 Task: Move the card to the top of list "trello first" on the board name "progress report" in the move.
Action: Mouse pressed left at (453, 313)
Screenshot: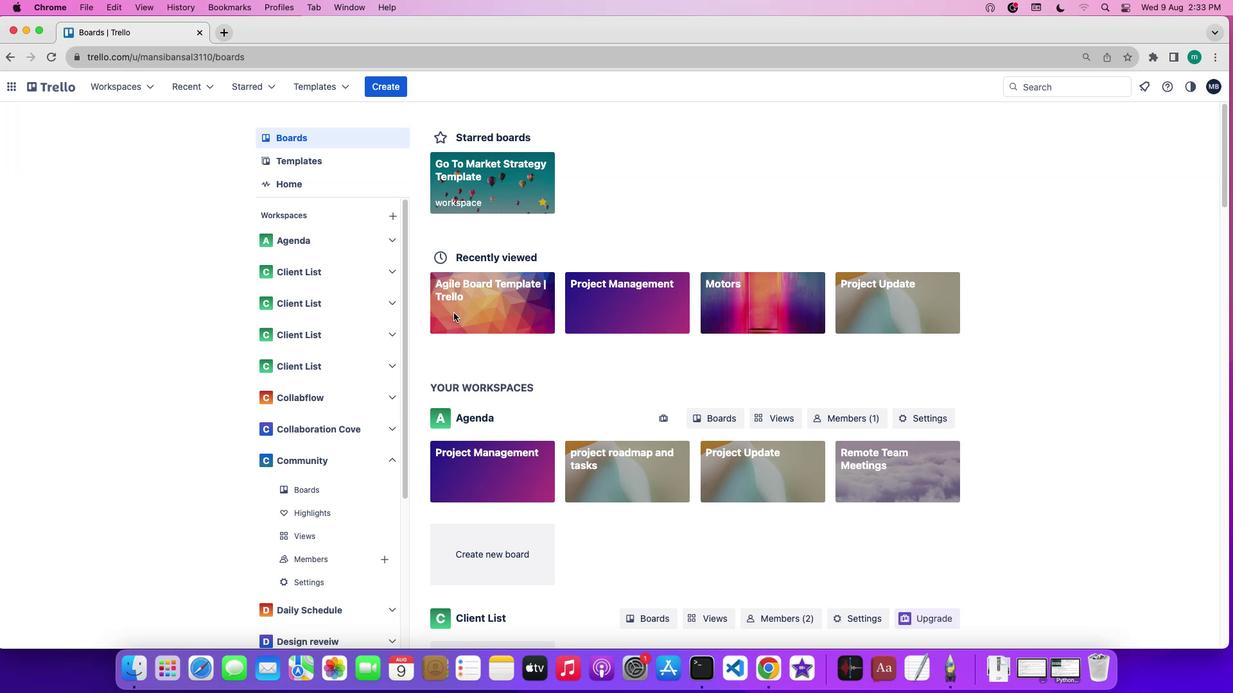 
Action: Mouse pressed left at (453, 313)
Screenshot: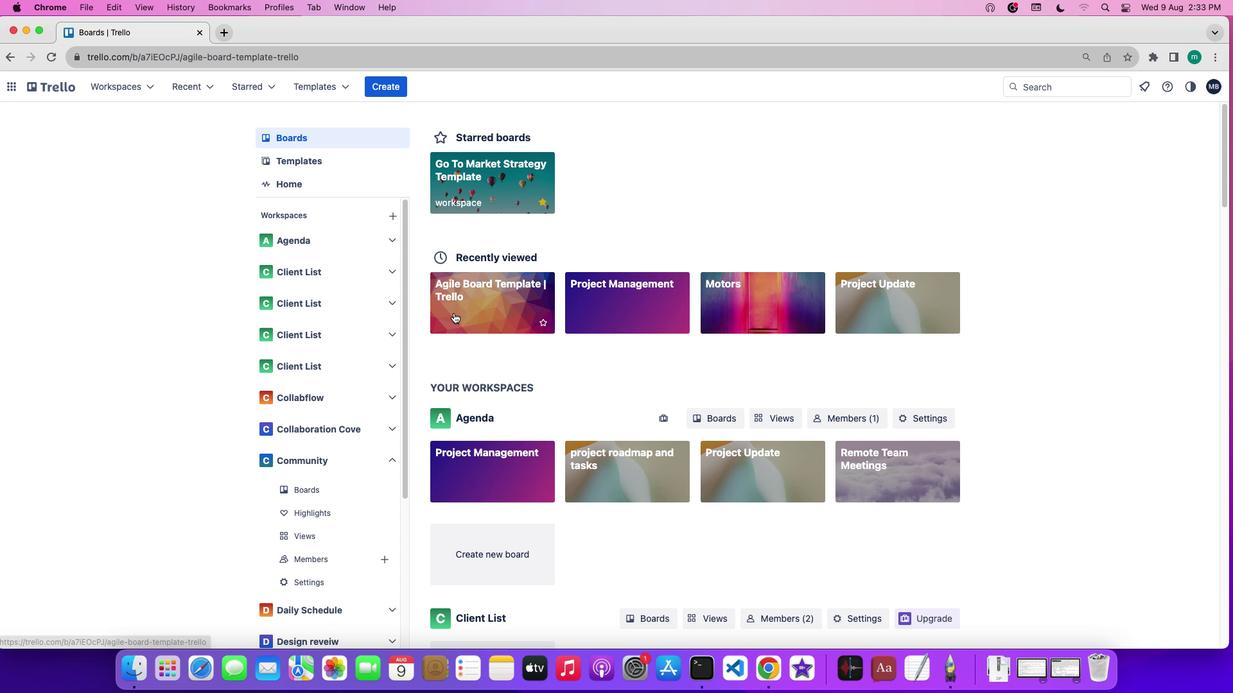 
Action: Mouse moved to (1107, 301)
Screenshot: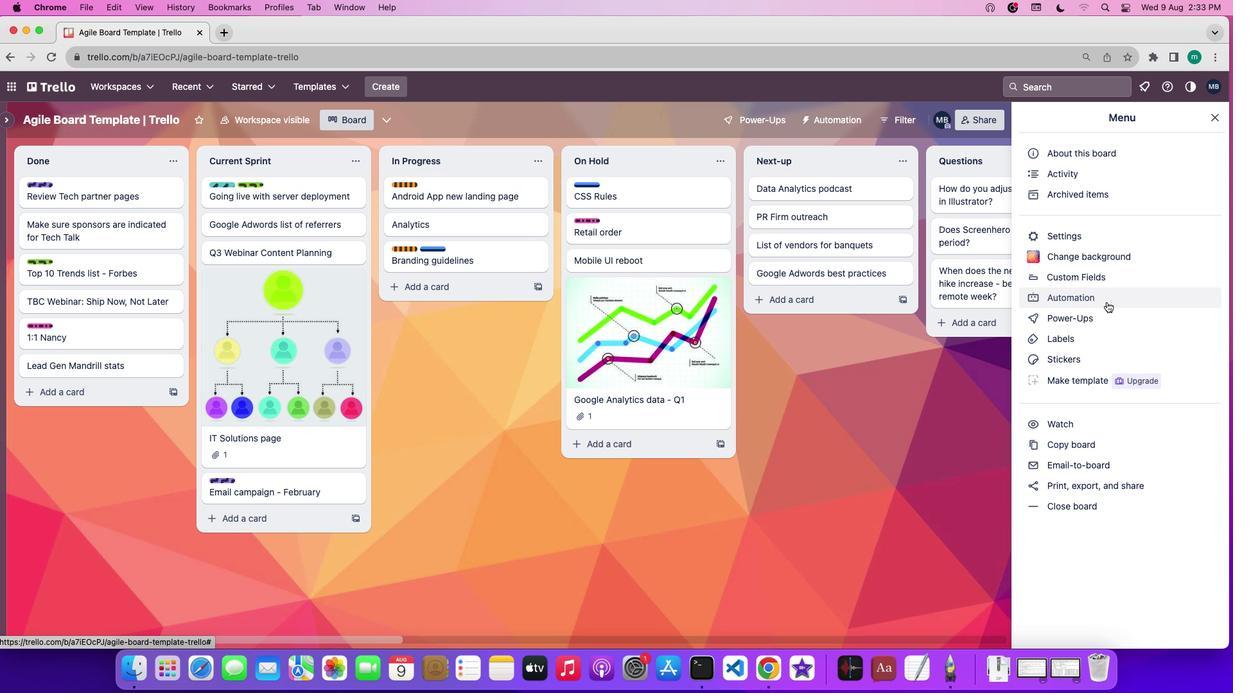 
Action: Mouse pressed left at (1107, 301)
Screenshot: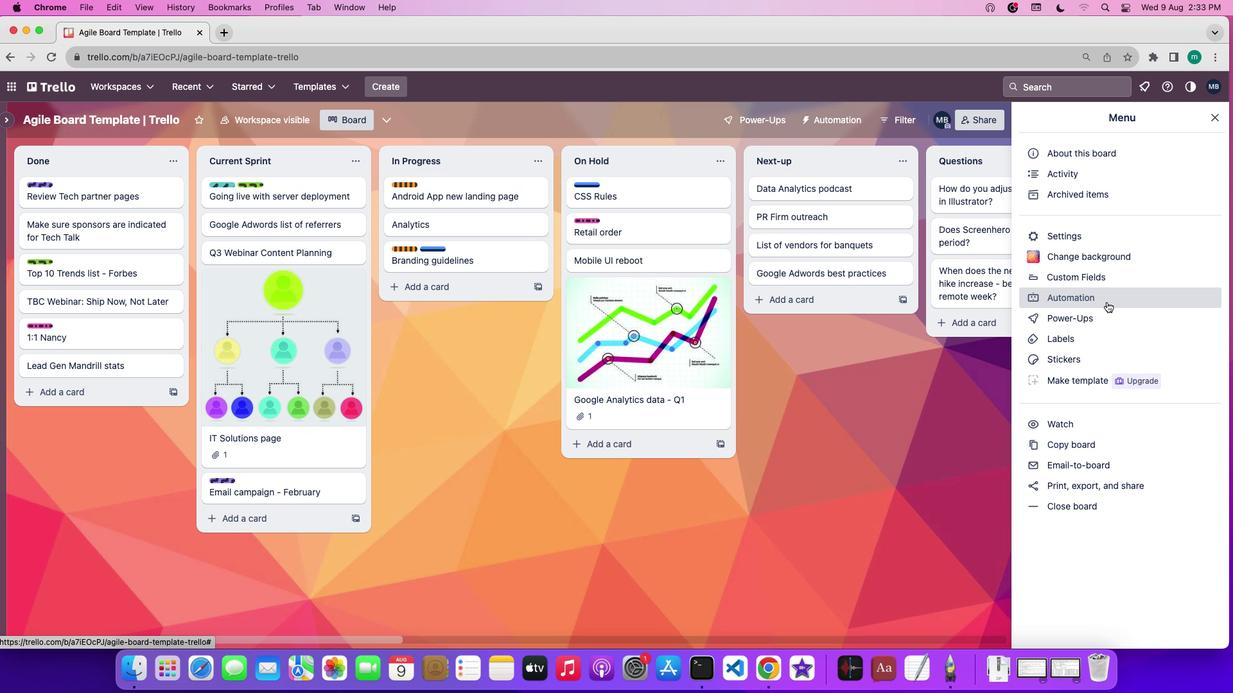 
Action: Mouse moved to (91, 331)
Screenshot: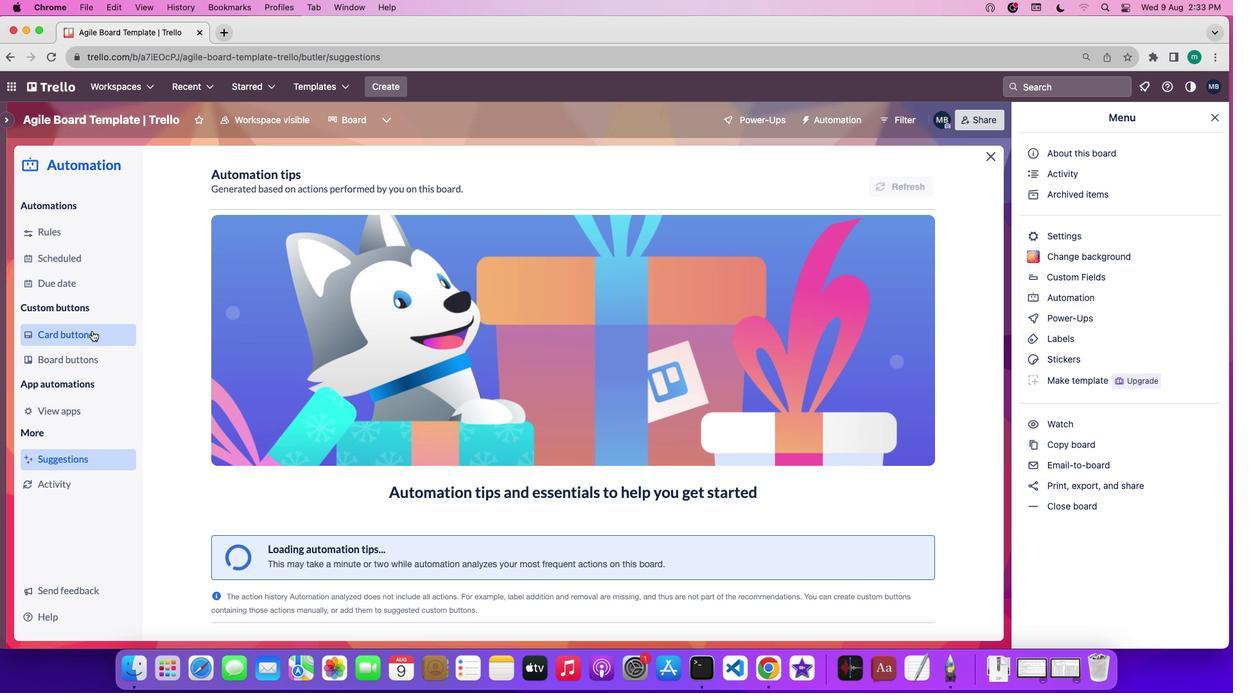 
Action: Mouse pressed left at (91, 331)
Screenshot: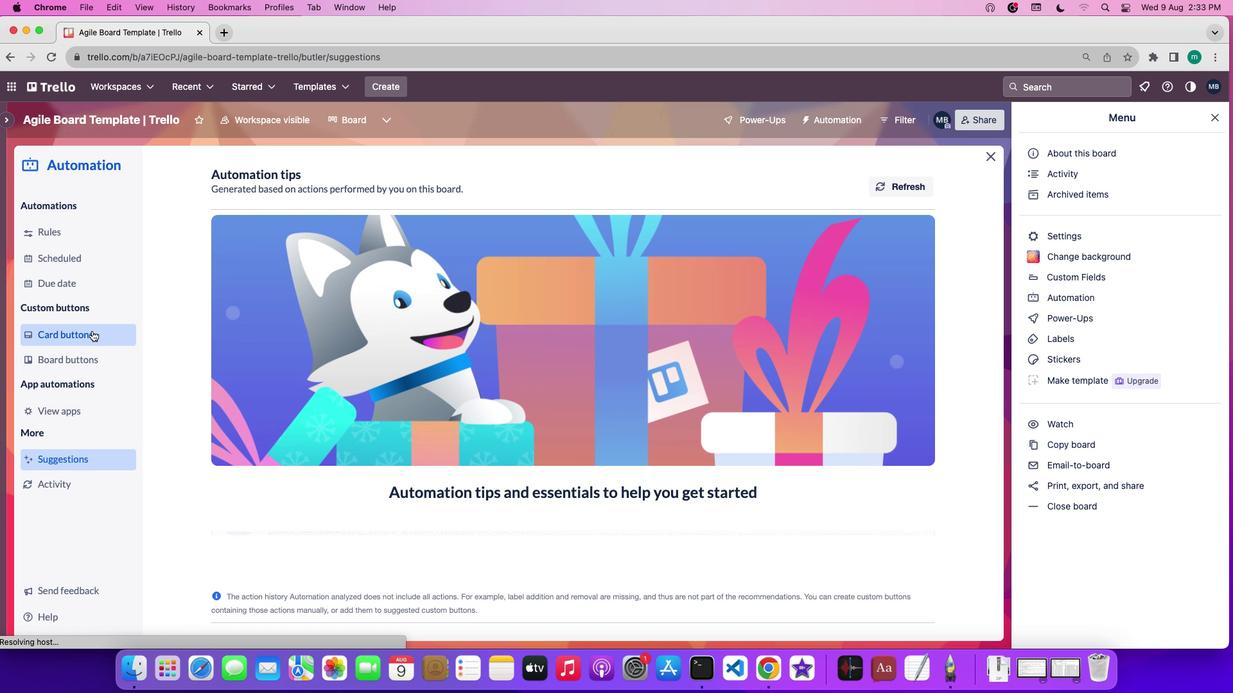 
Action: Mouse moved to (292, 453)
Screenshot: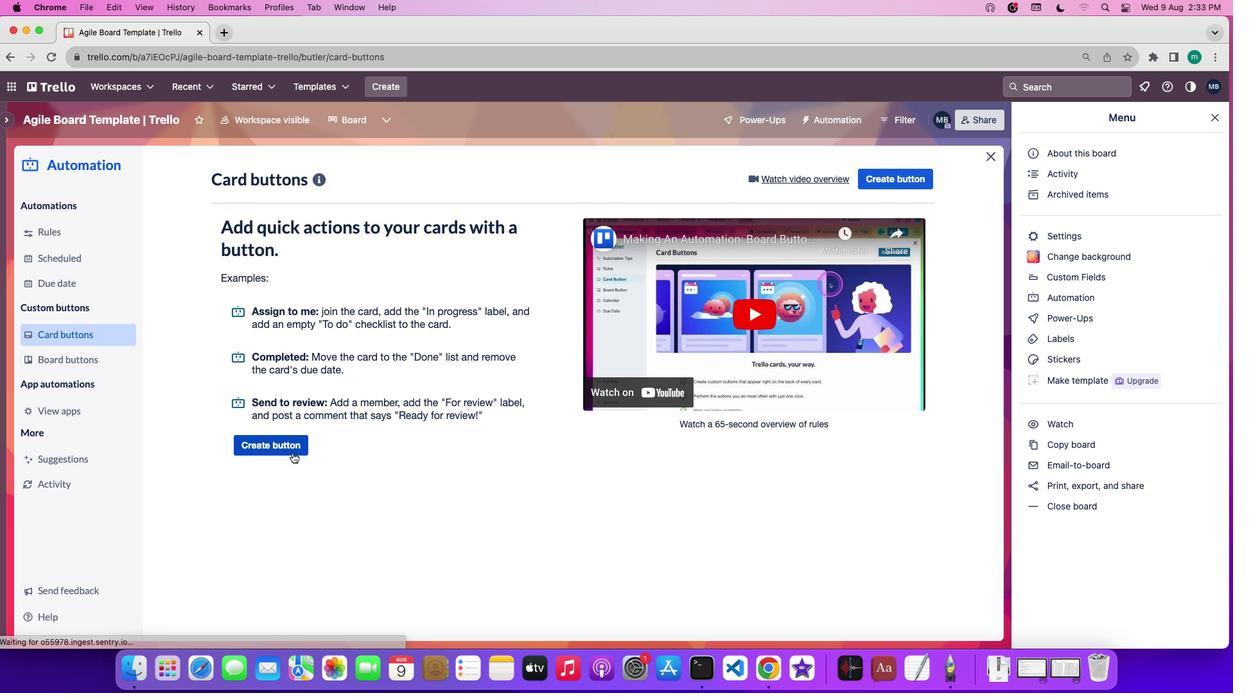 
Action: Mouse pressed left at (292, 453)
Screenshot: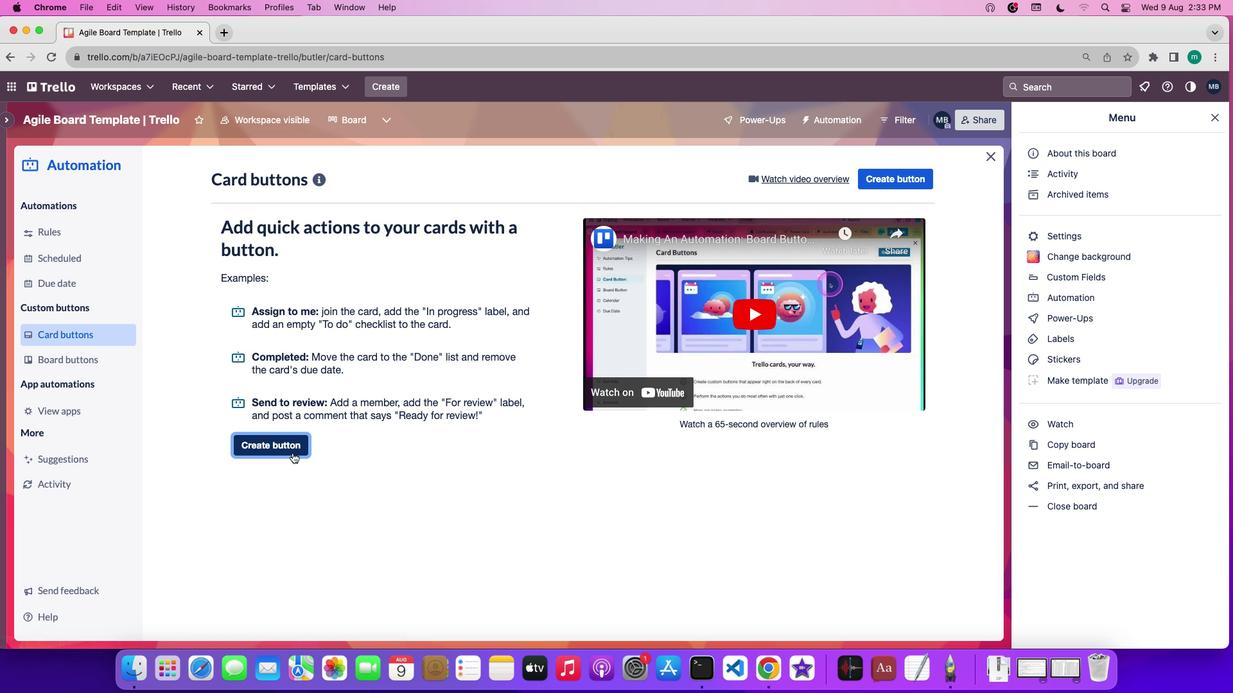 
Action: Mouse moved to (562, 358)
Screenshot: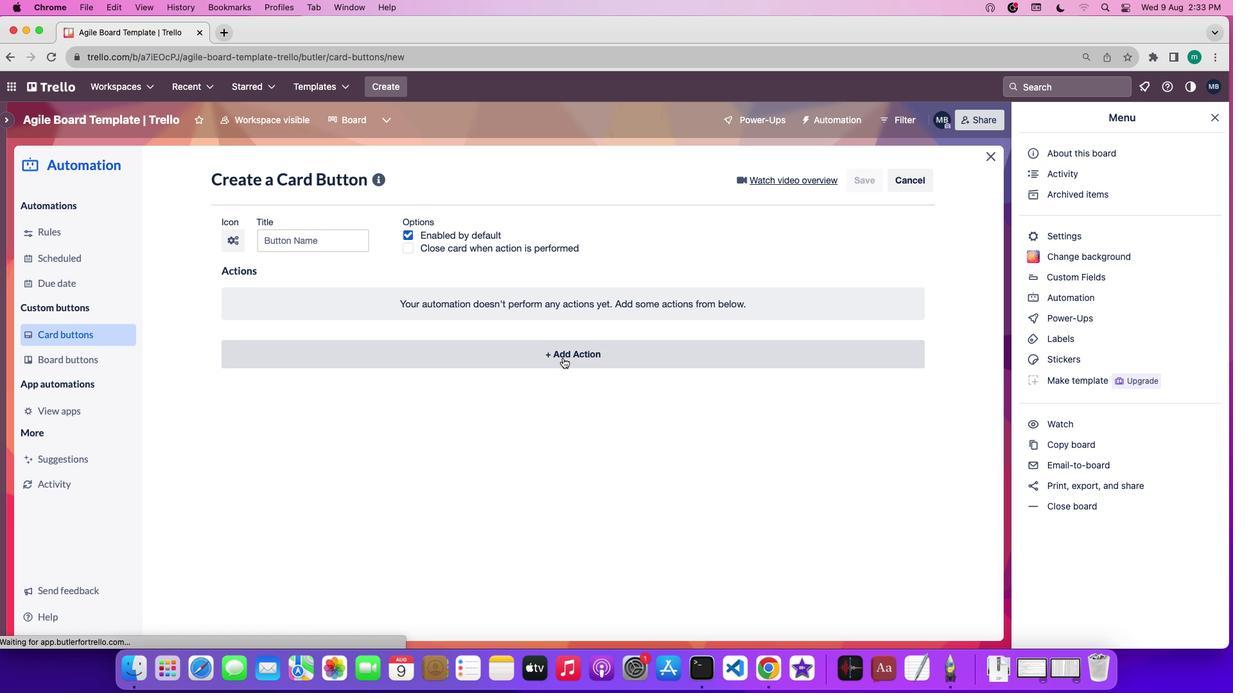 
Action: Mouse pressed left at (562, 358)
Screenshot: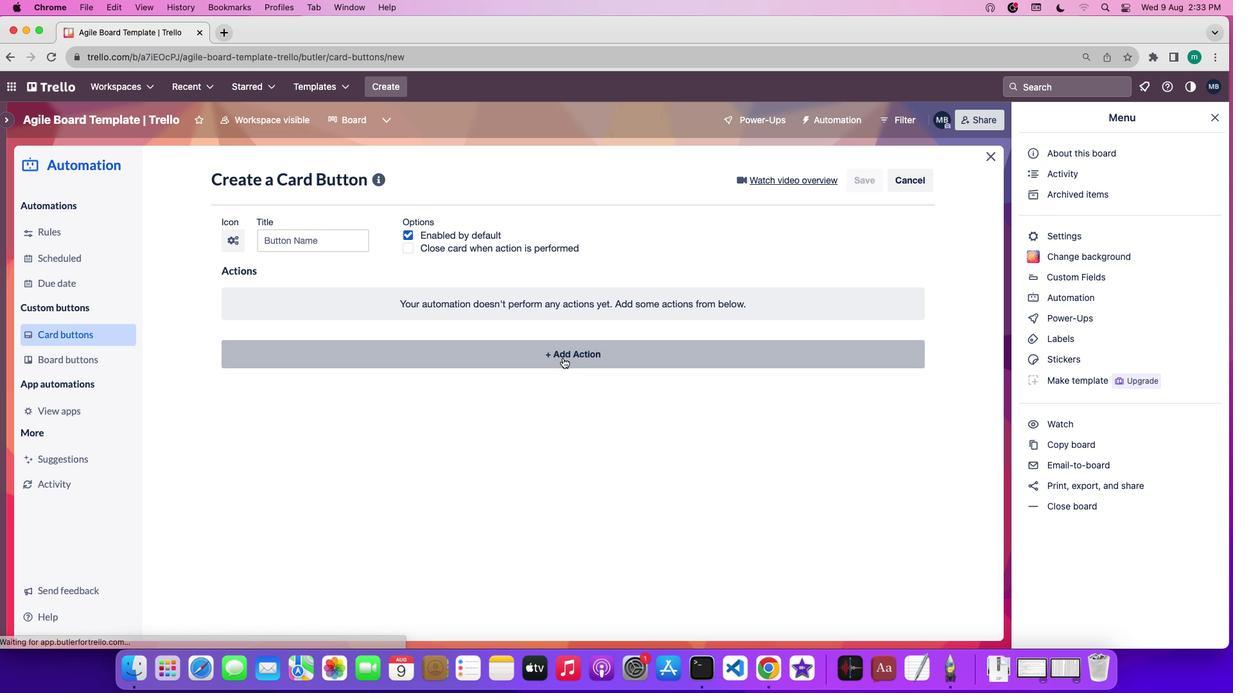 
Action: Mouse moved to (256, 445)
Screenshot: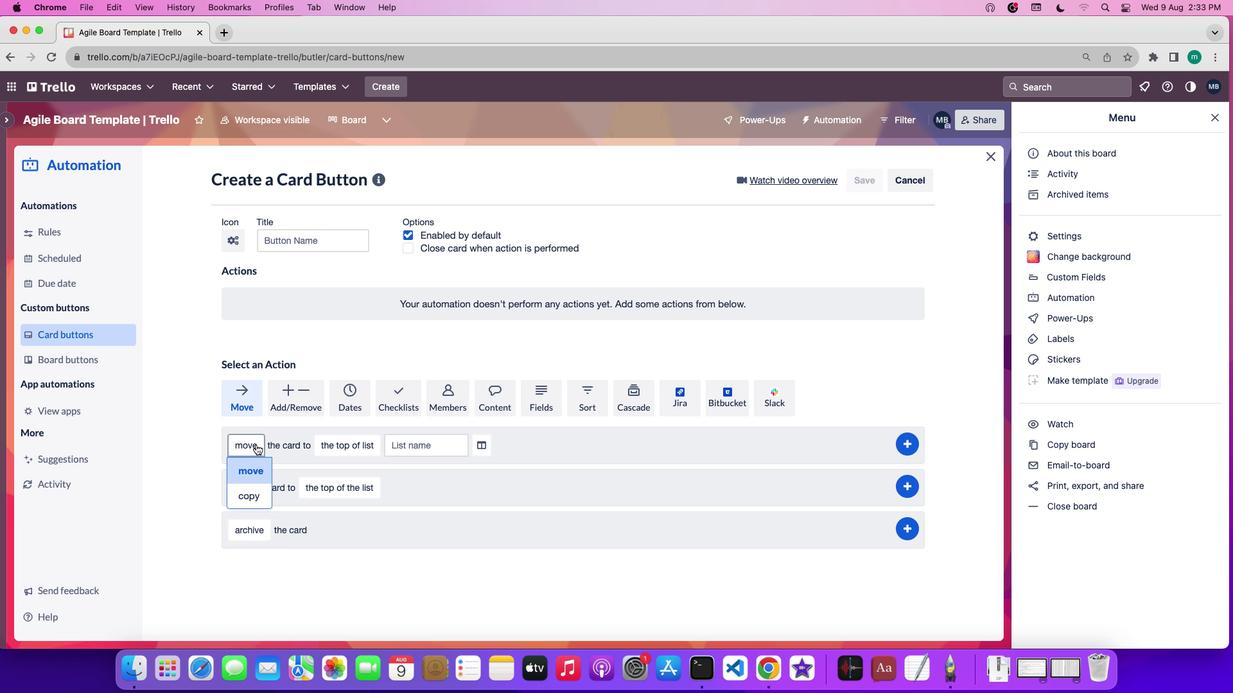 
Action: Mouse pressed left at (256, 445)
Screenshot: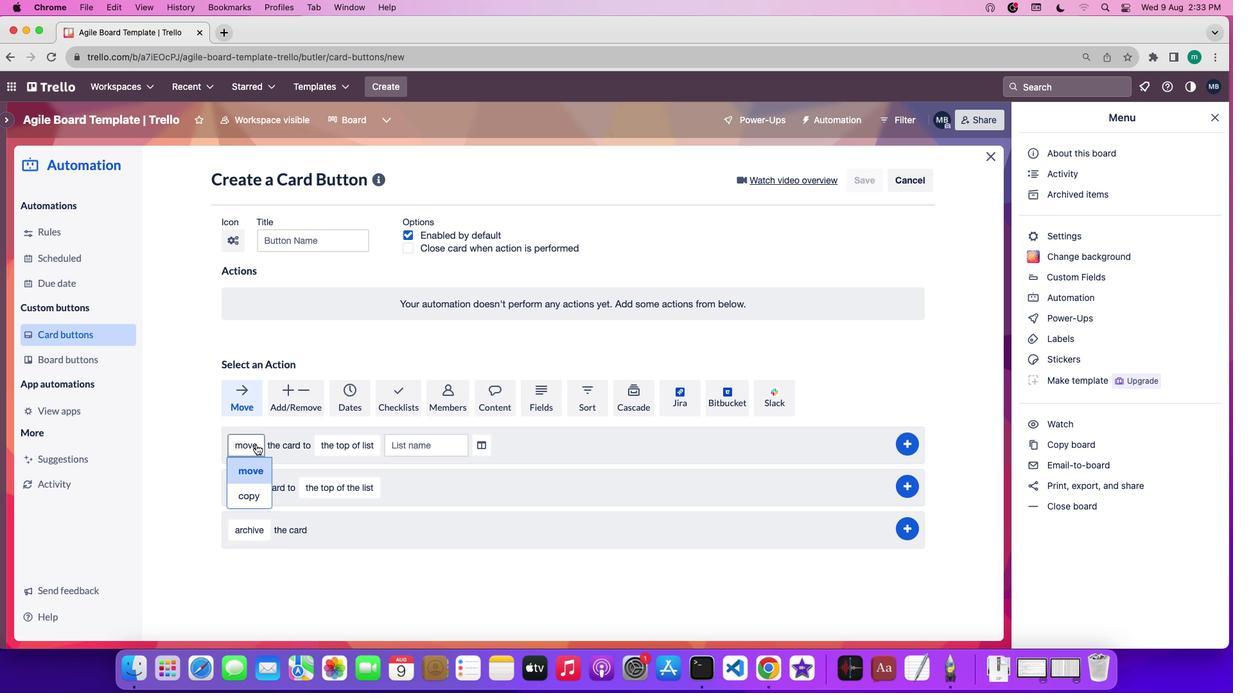 
Action: Mouse moved to (252, 469)
Screenshot: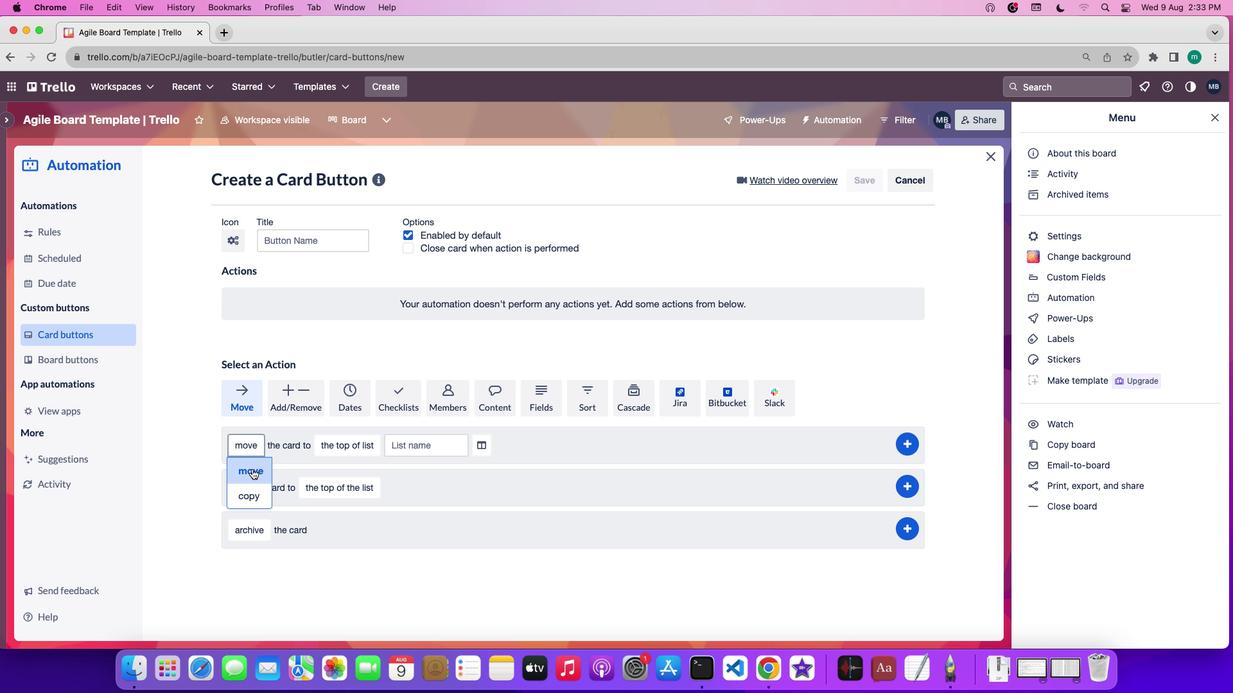 
Action: Mouse pressed left at (252, 469)
Screenshot: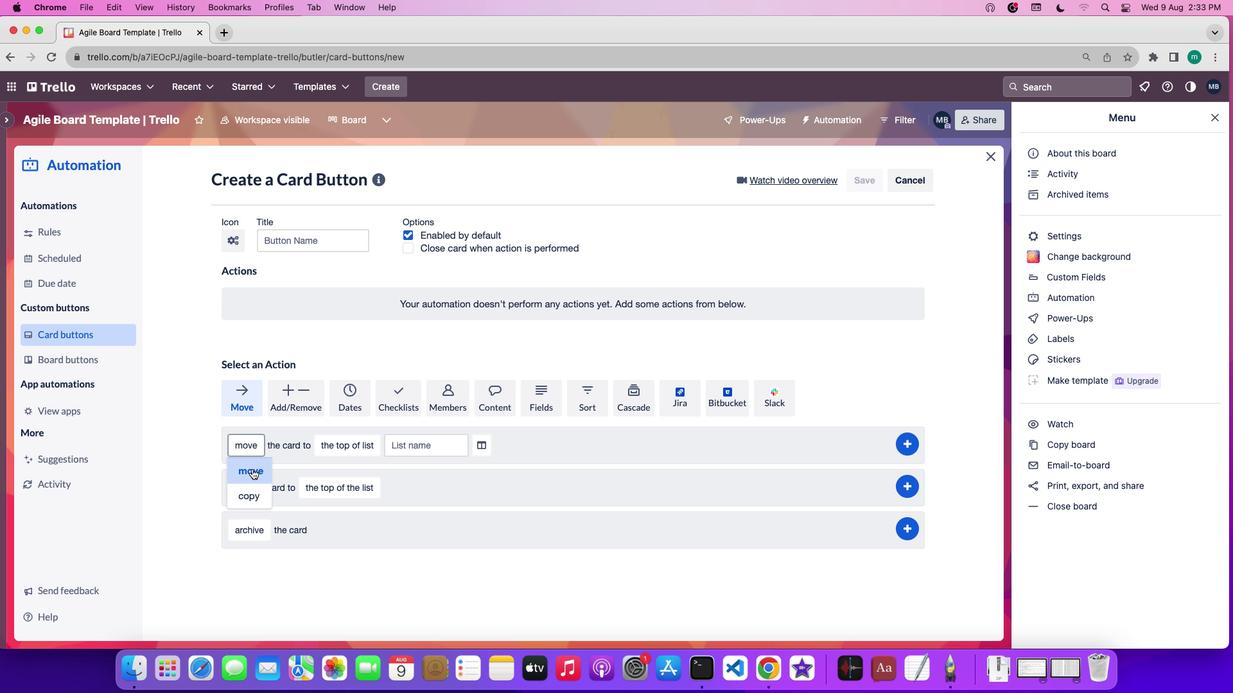 
Action: Mouse moved to (361, 442)
Screenshot: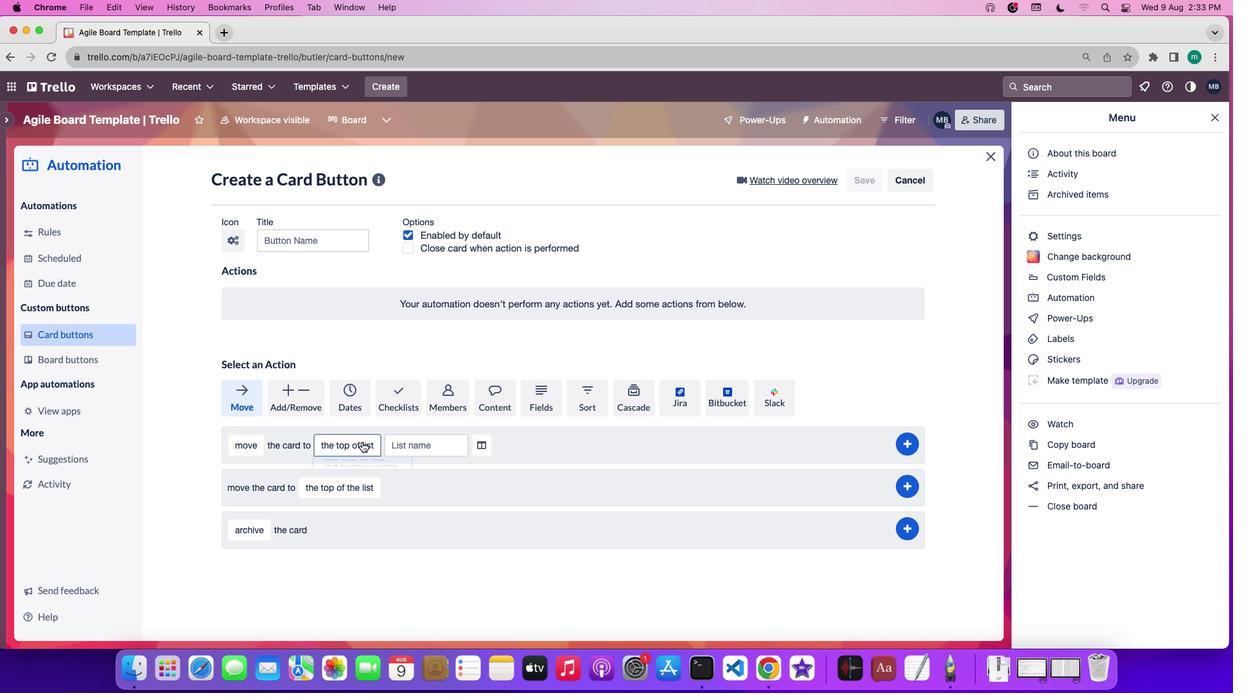 
Action: Mouse pressed left at (361, 442)
Screenshot: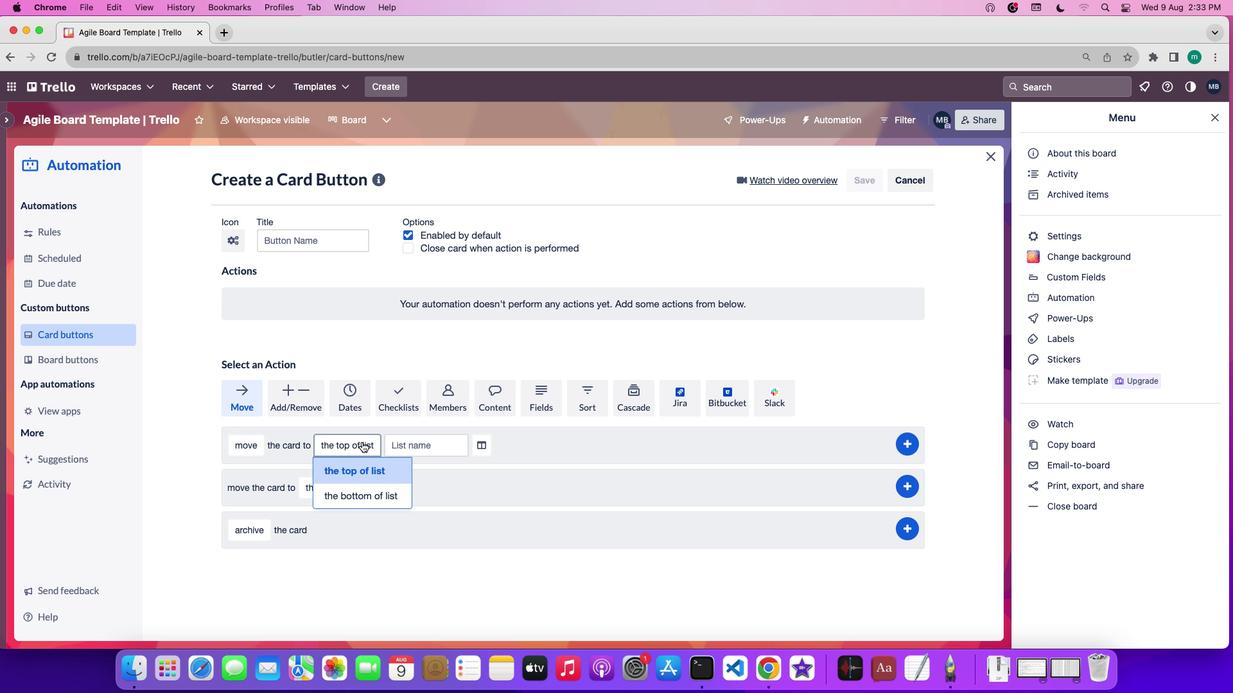 
Action: Mouse moved to (354, 467)
Screenshot: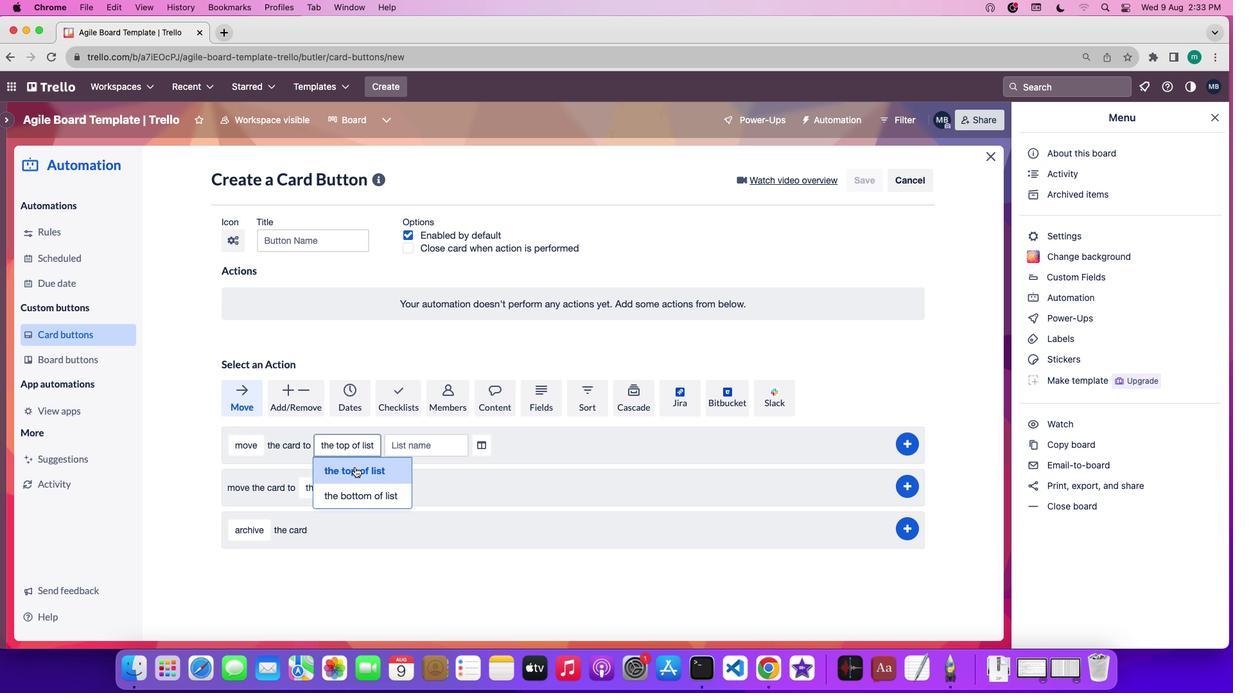 
Action: Mouse pressed left at (354, 467)
Screenshot: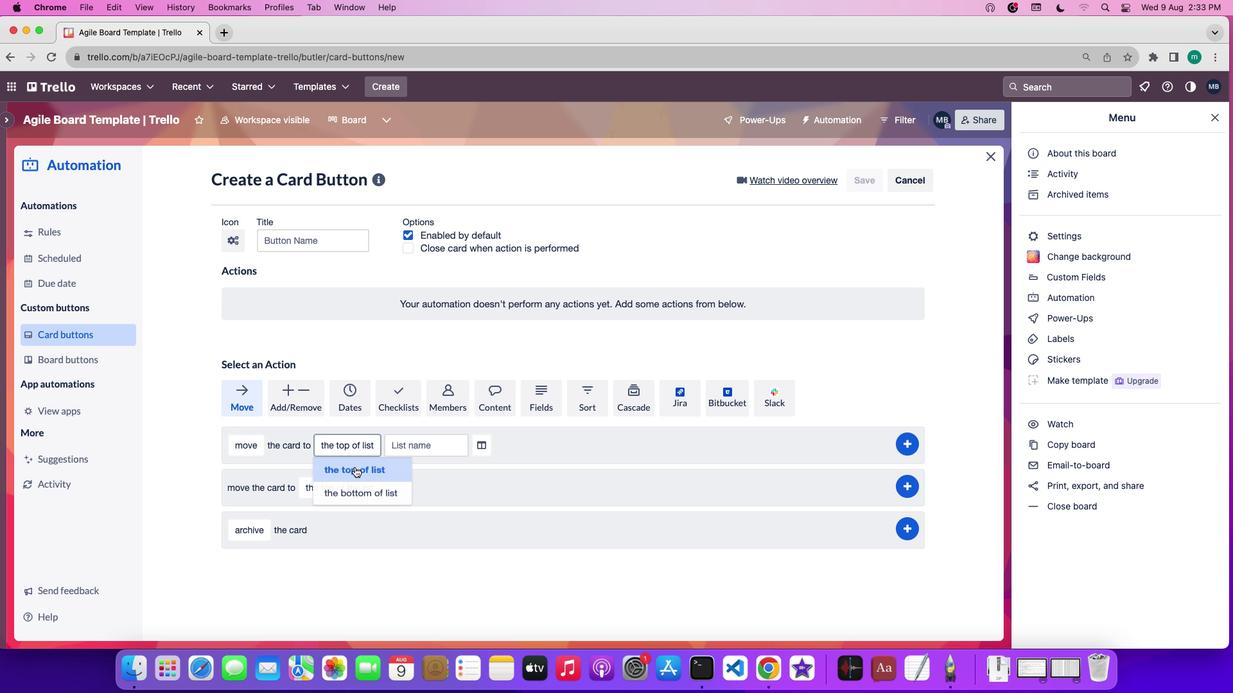 
Action: Mouse moved to (416, 442)
Screenshot: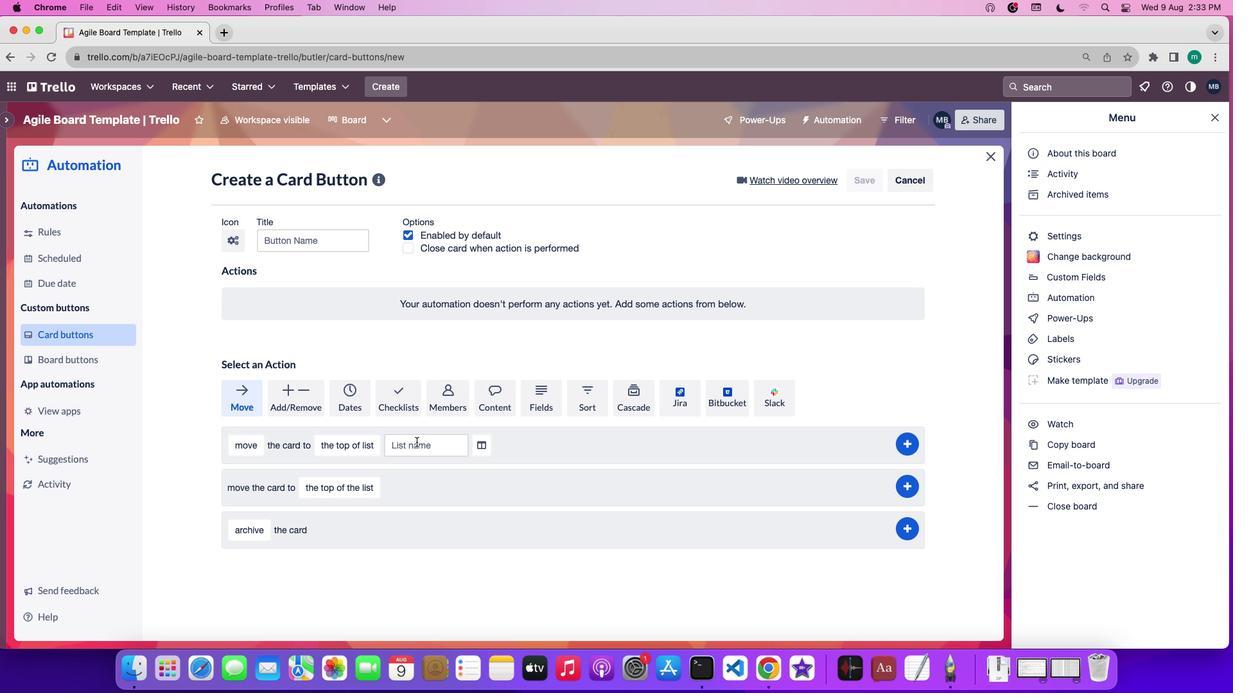 
Action: Mouse pressed left at (416, 442)
Screenshot: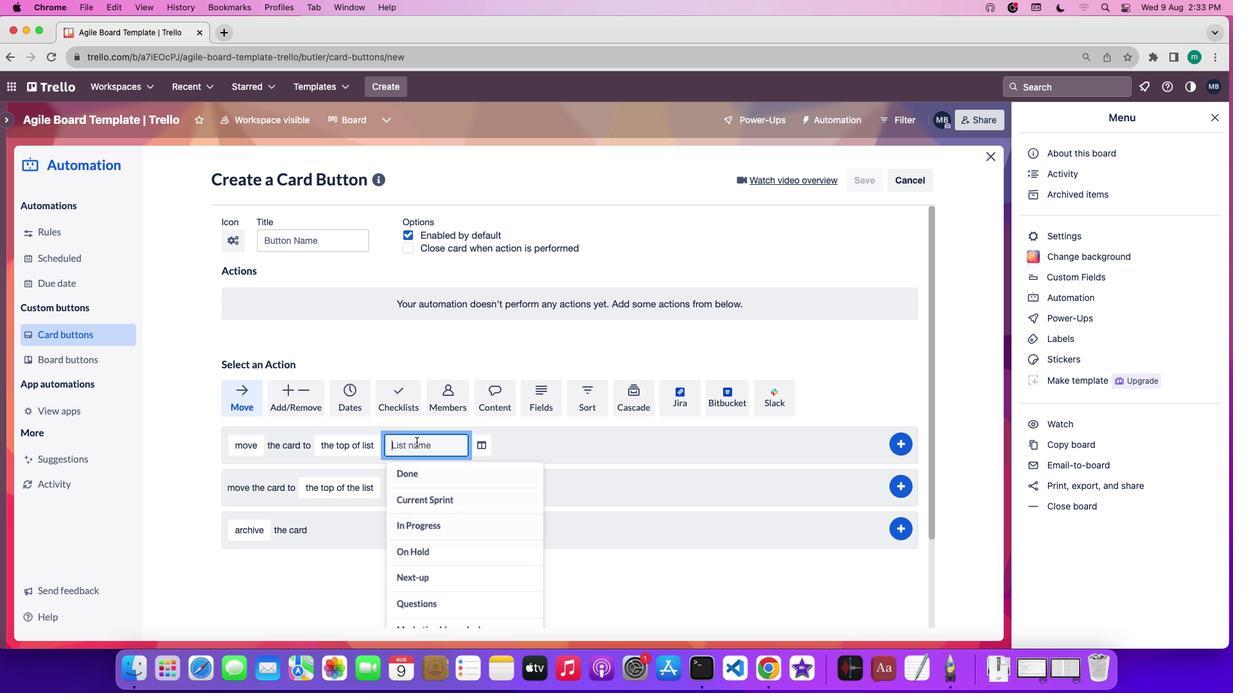 
Action: Key pressed 't''r''e''l''l''o'Key.space'f''i''r''s''t'
Screenshot: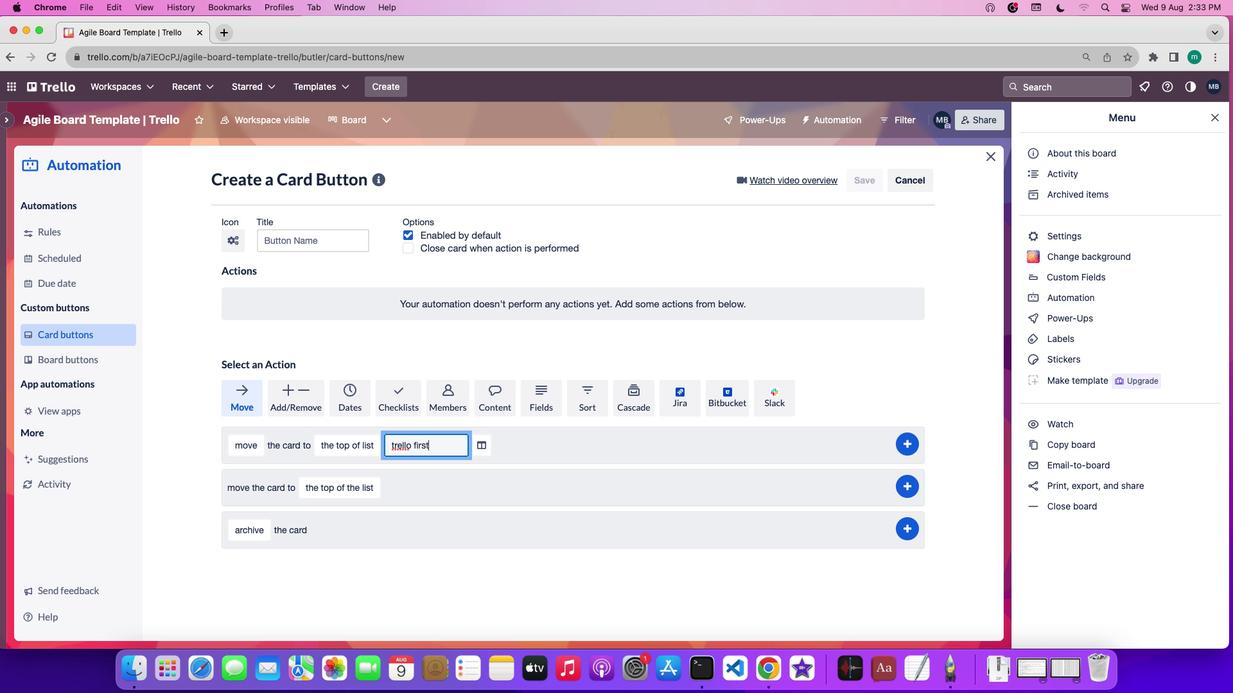 
Action: Mouse moved to (489, 448)
Screenshot: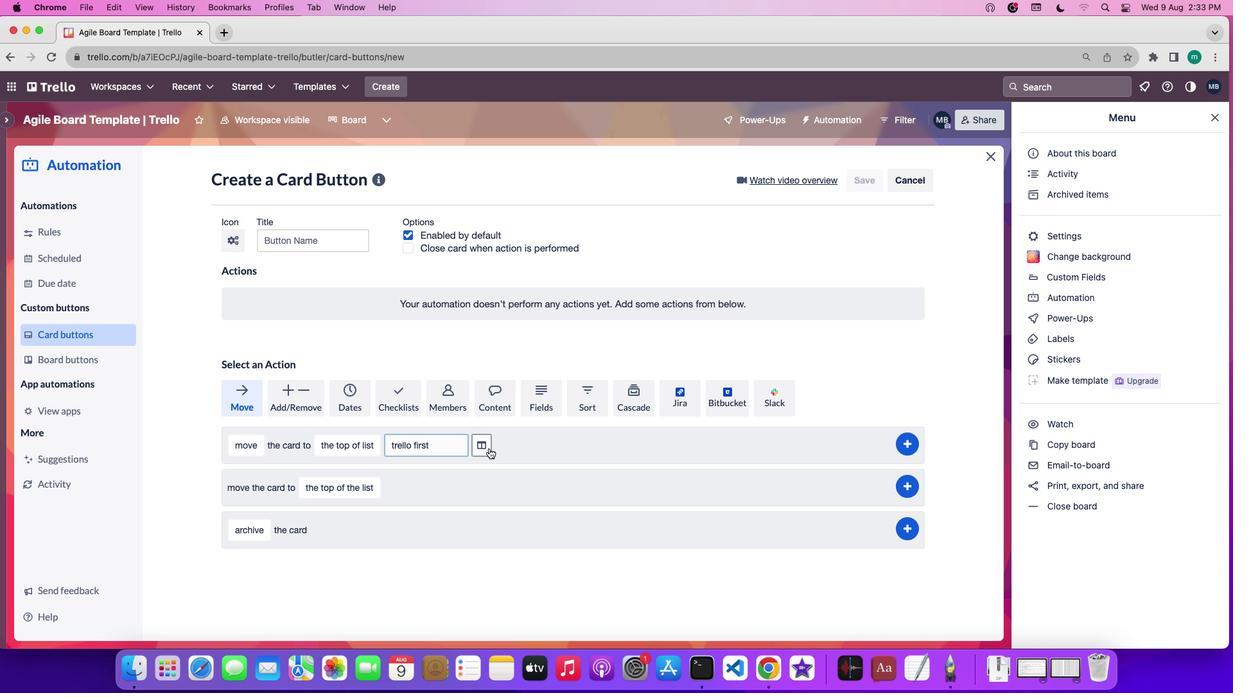 
Action: Mouse pressed left at (489, 448)
Screenshot: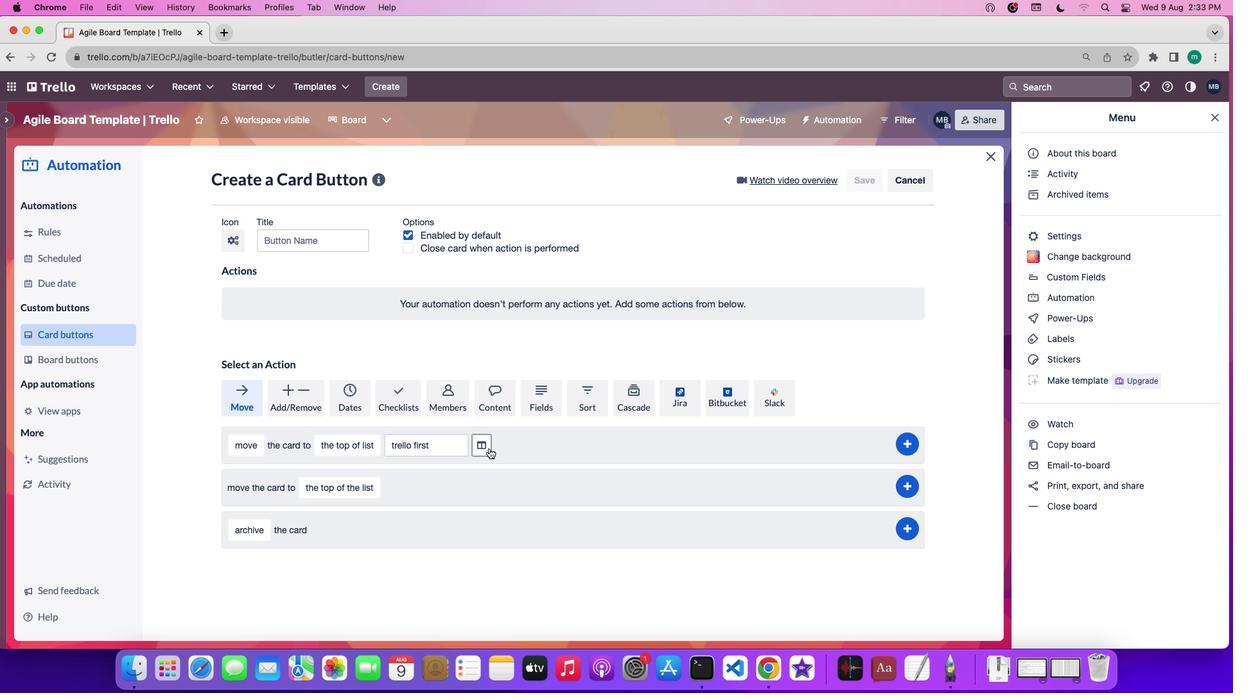 
Action: Mouse moved to (536, 454)
Screenshot: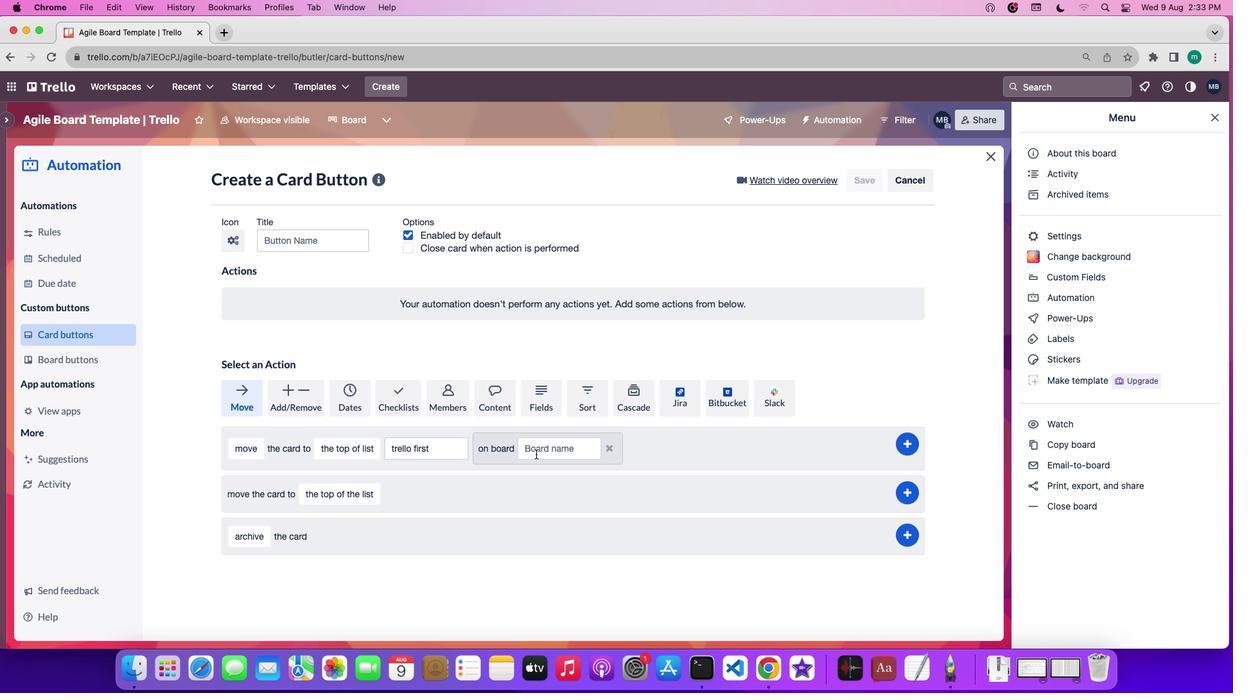 
Action: Mouse pressed left at (536, 454)
Screenshot: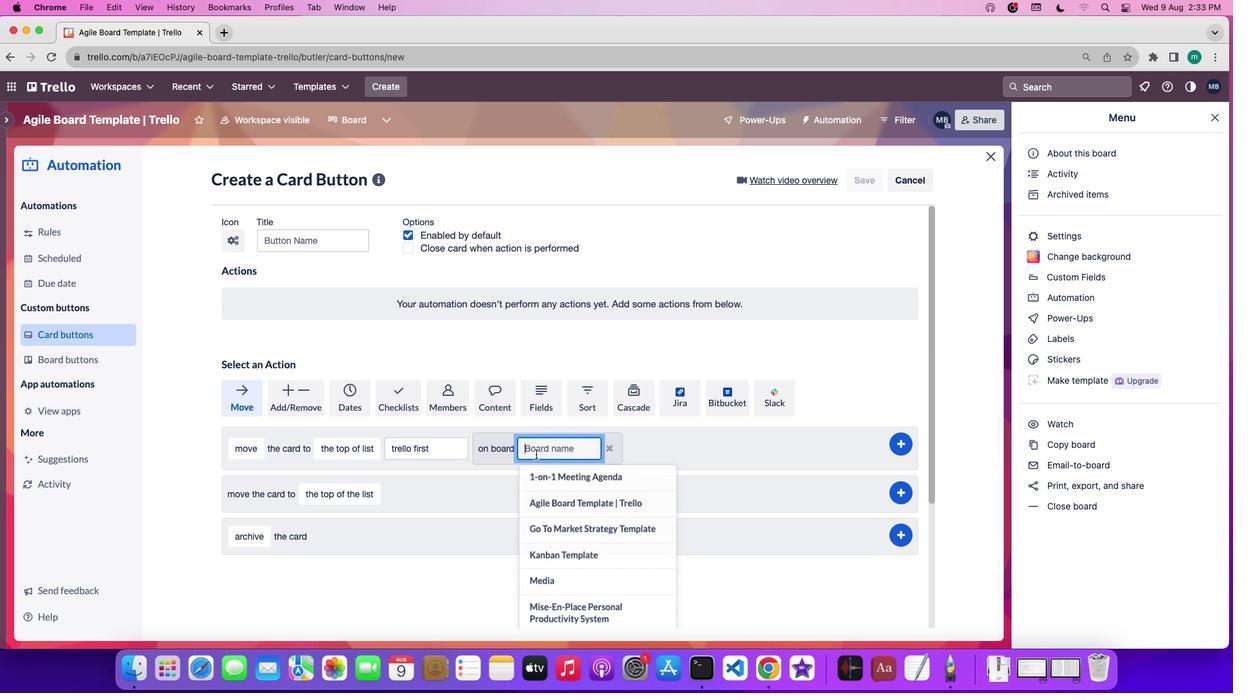 
Action: Key pressed 'p''r''o''g''r''e''s''s'Key.space'r''e''p''o''r''t'
Screenshot: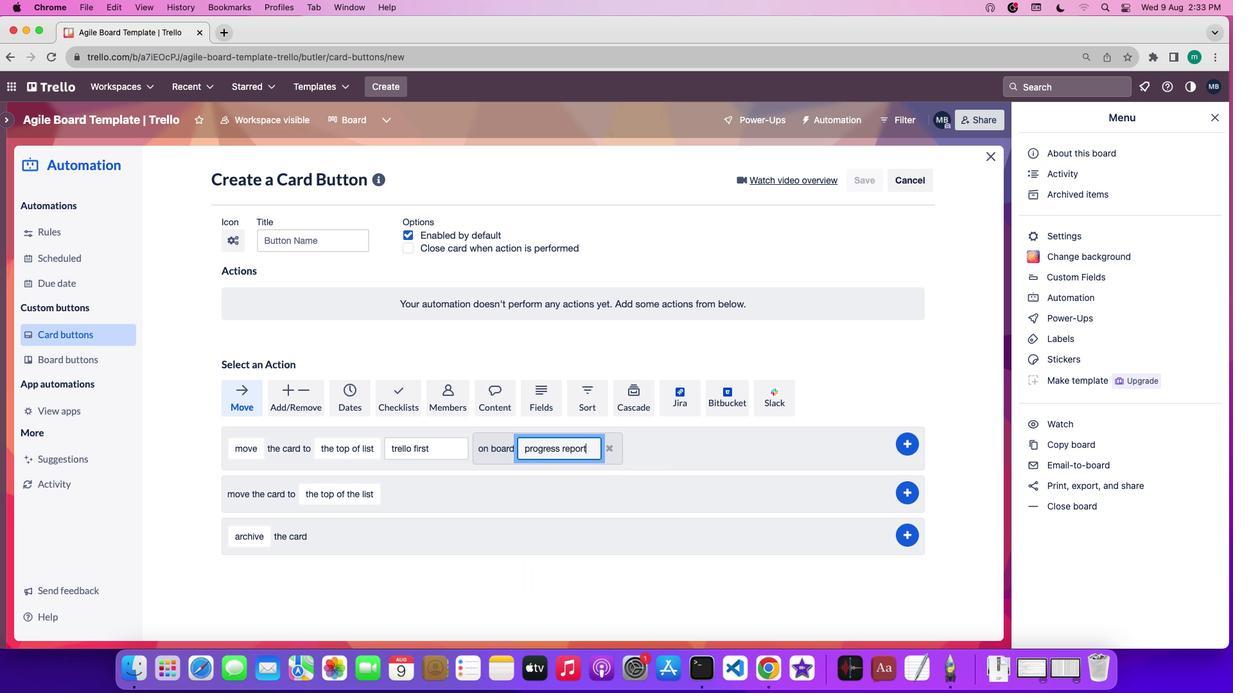 
Action: Mouse moved to (913, 439)
Screenshot: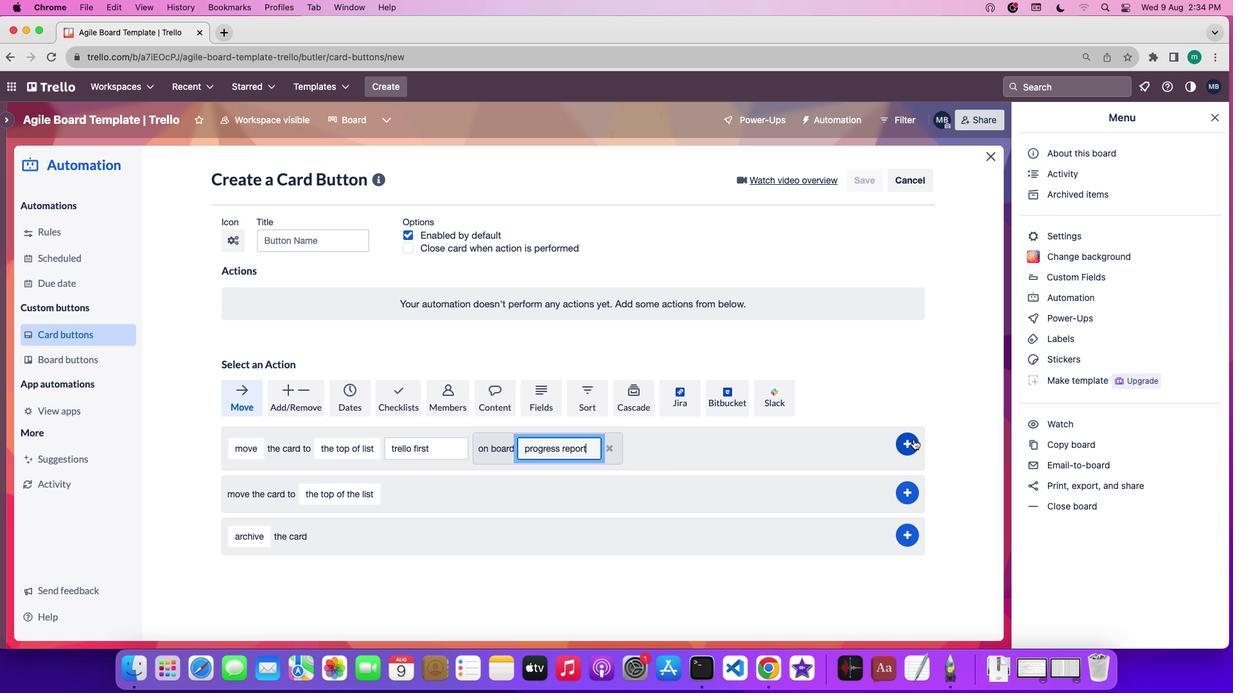
Action: Mouse pressed left at (913, 439)
Screenshot: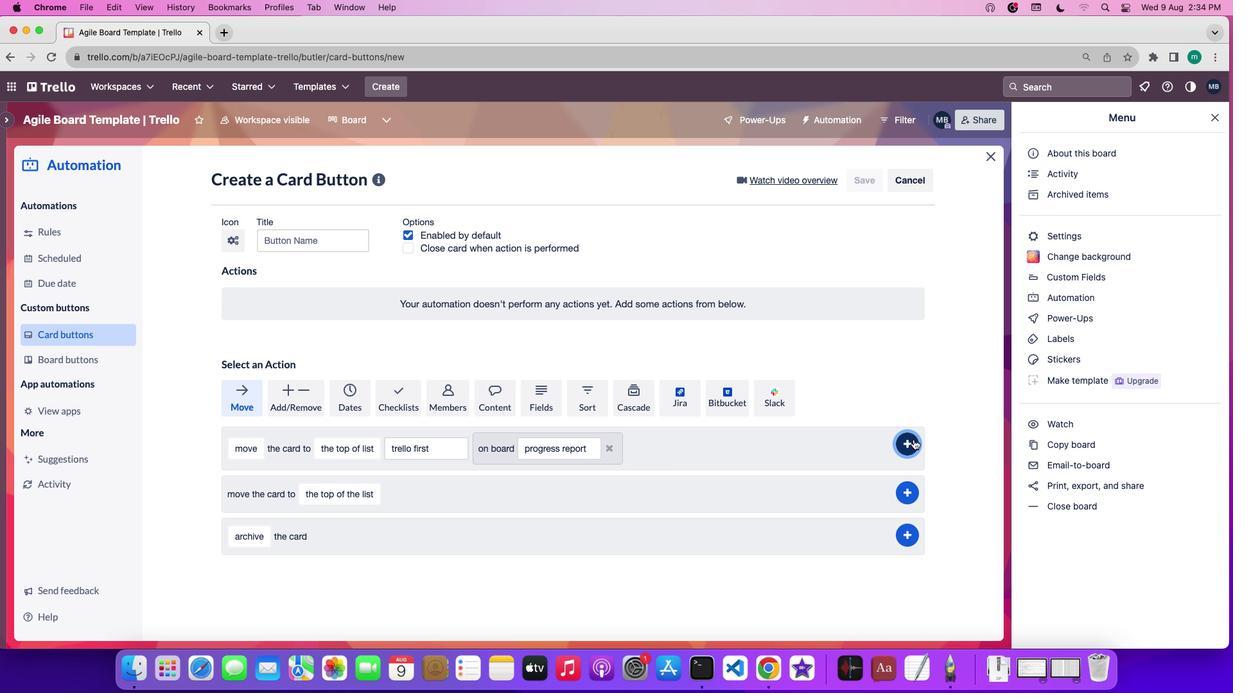 
